 Task: Evaluate the complex conjugate of 14 - 15i.
Action: Mouse moved to (1079, 72)
Screenshot: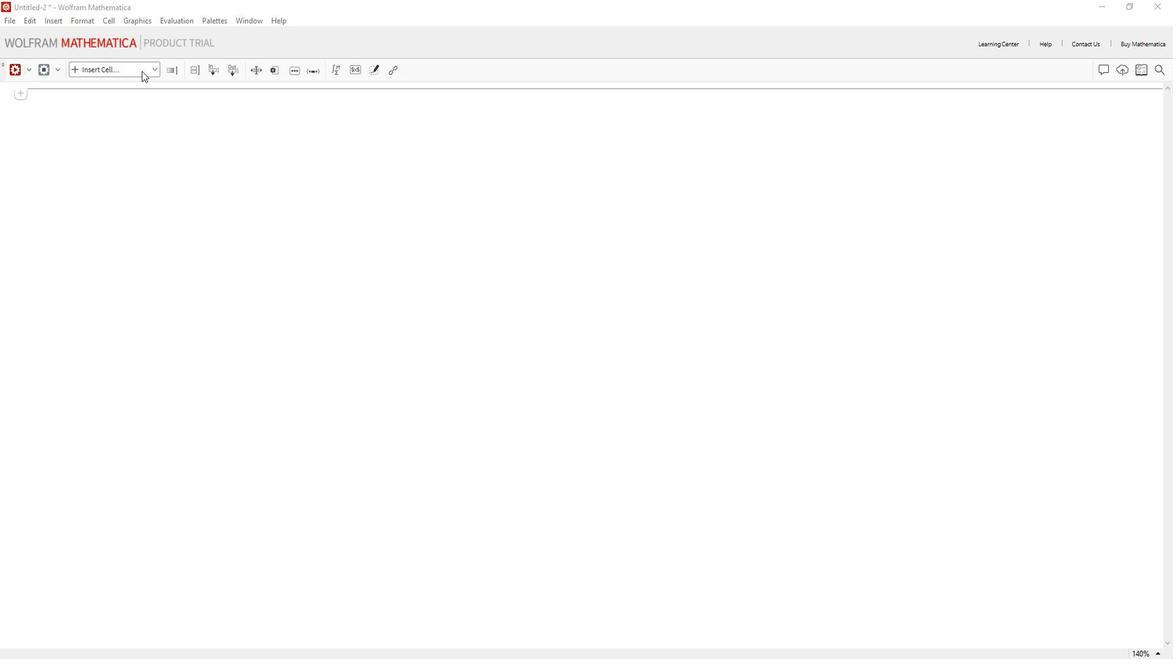 
Action: Mouse pressed left at (1079, 72)
Screenshot: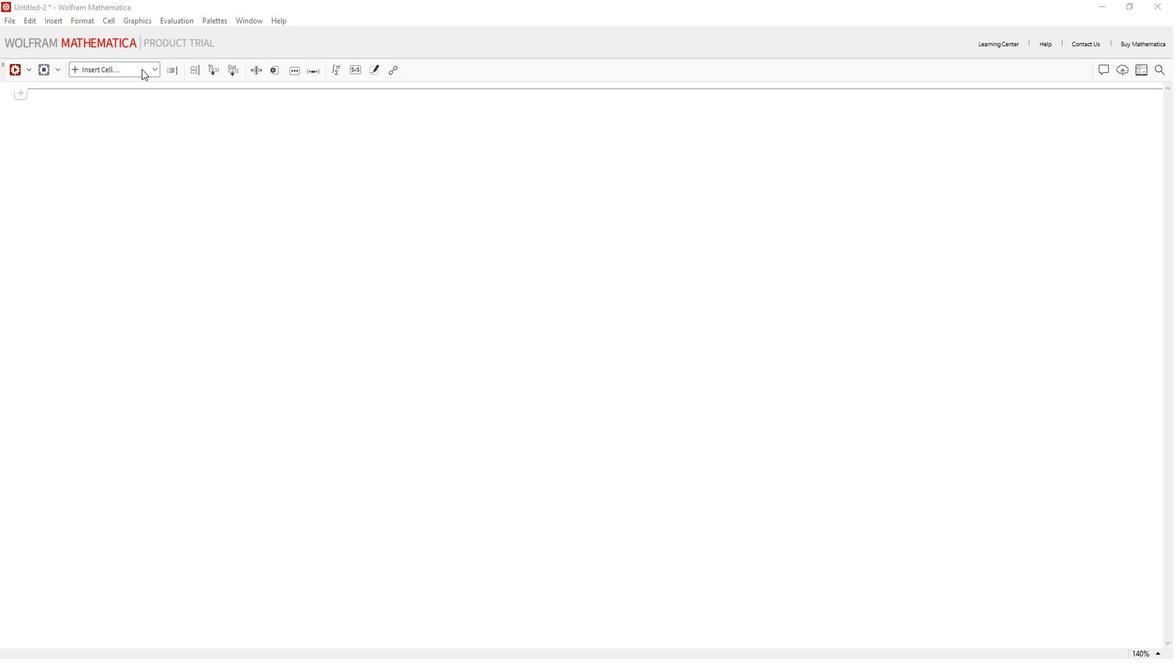 
Action: Mouse moved to (1062, 94)
Screenshot: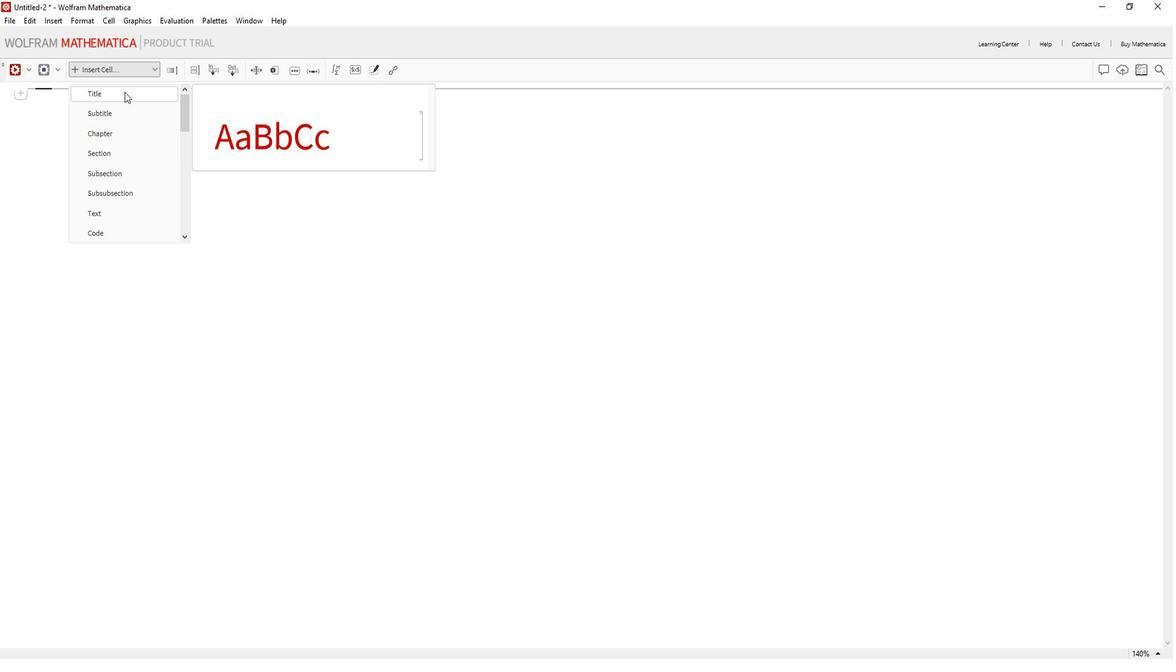 
Action: Mouse pressed left at (1062, 94)
Screenshot: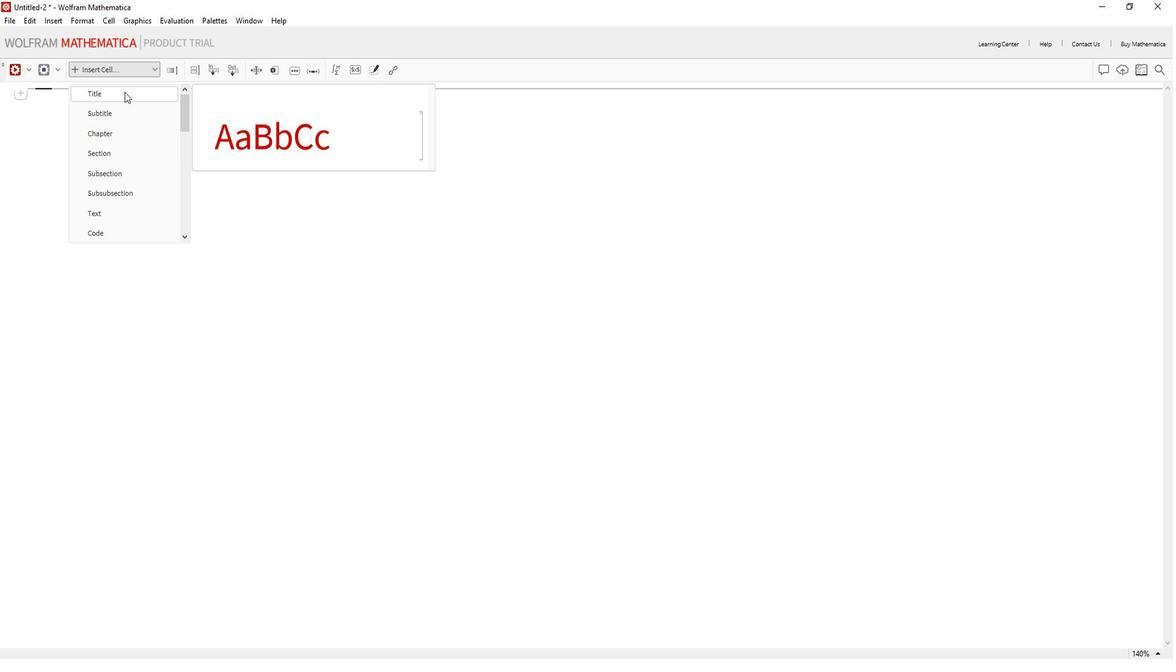 
Action: Key pressed <Key.shift><Key.shift>Evaluate<Key.space>the<Key.space>complex<Key.space>conjugae<Key.backspace>te.
Screenshot: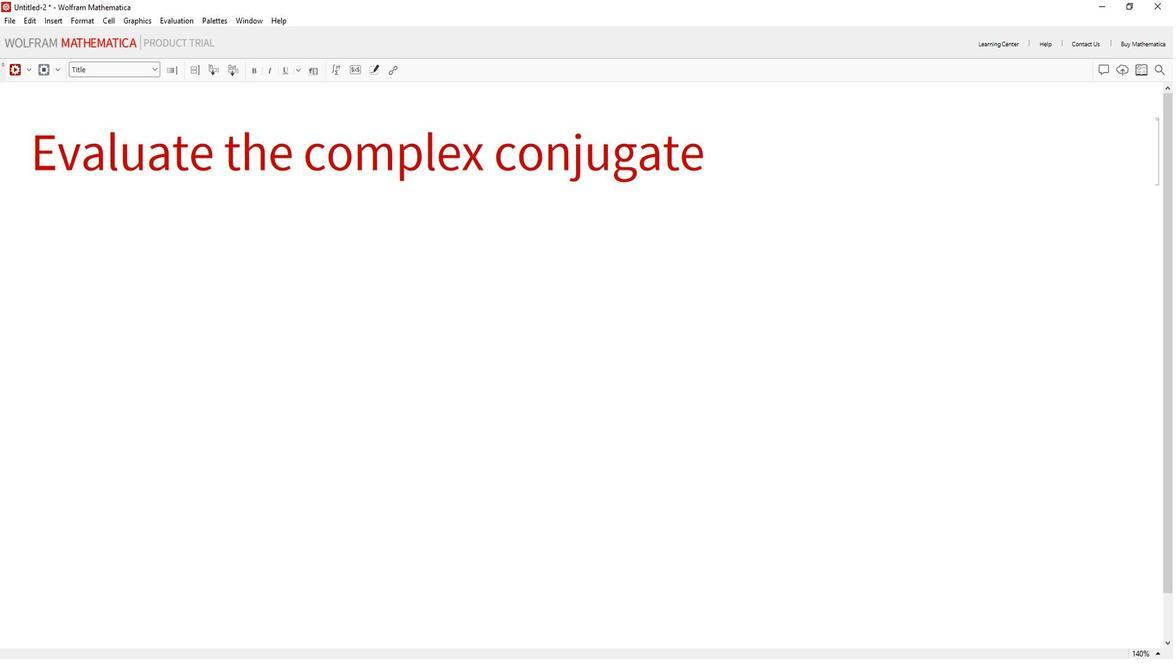 
Action: Mouse moved to (1092, 274)
Screenshot: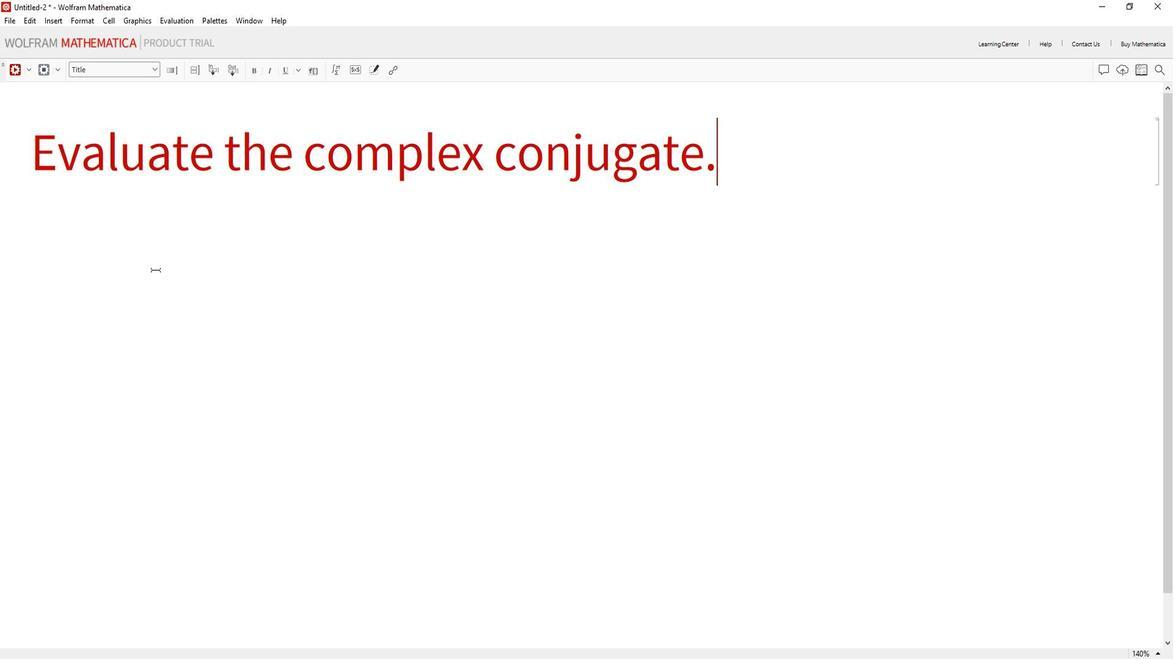 
Action: Mouse pressed left at (1092, 274)
Screenshot: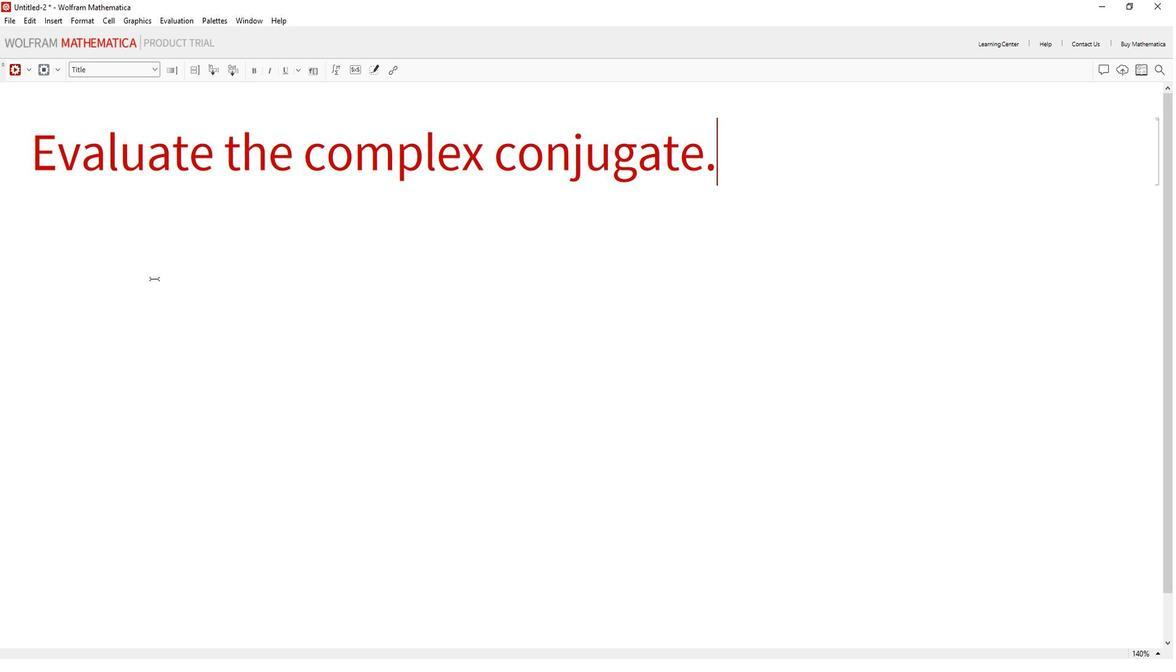
Action: Mouse moved to (1082, 77)
Screenshot: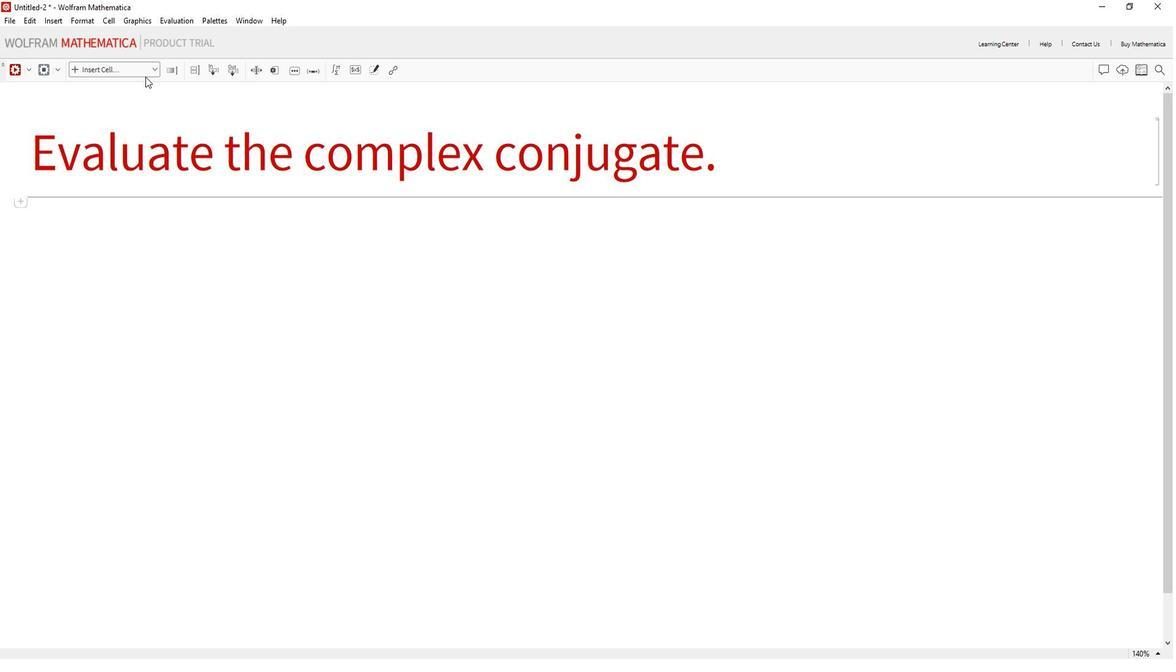 
Action: Mouse pressed left at (1082, 77)
Screenshot: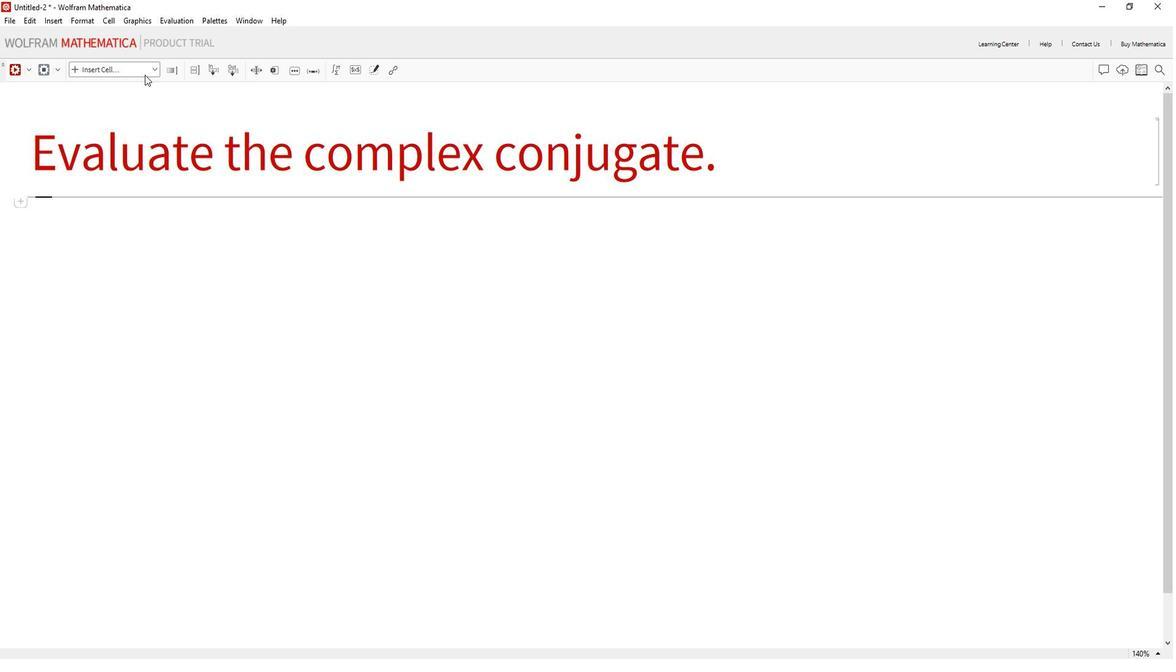 
Action: Mouse moved to (1039, 231)
Screenshot: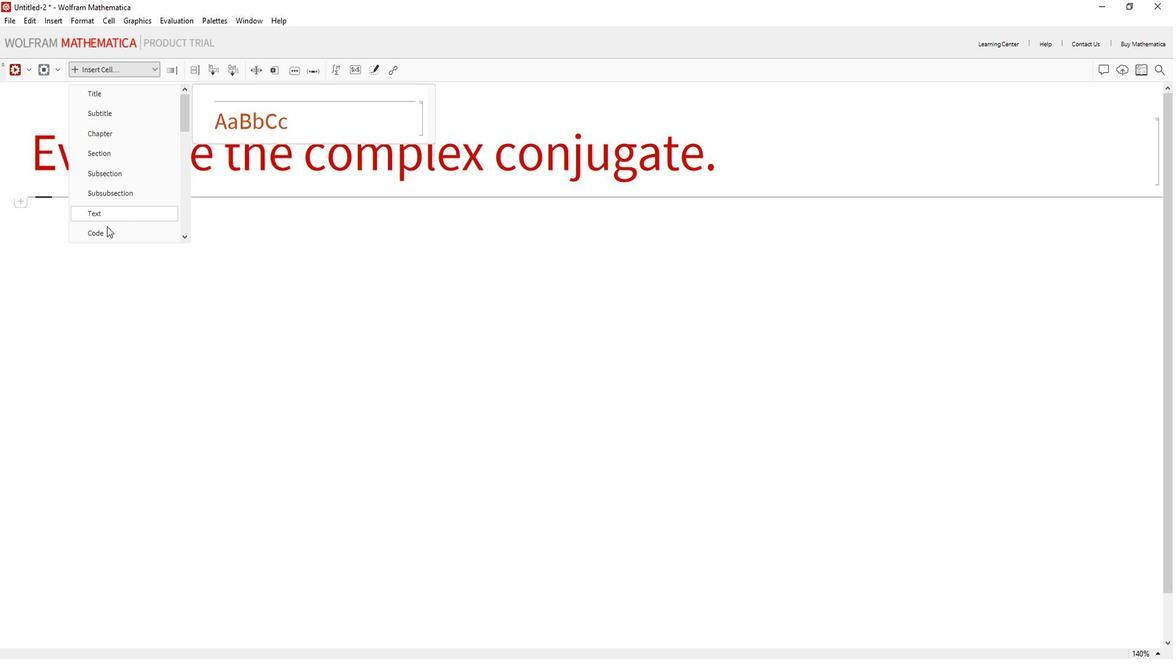 
Action: Mouse pressed left at (1039, 231)
Screenshot: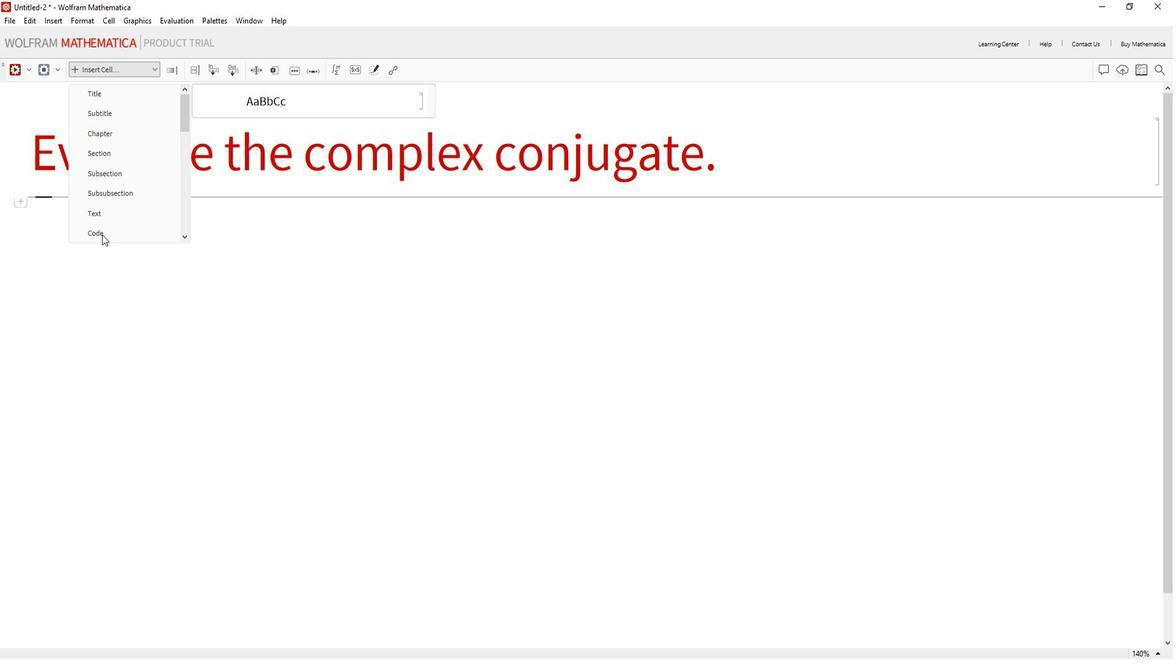 
Action: Mouse pressed left at (1039, 231)
Screenshot: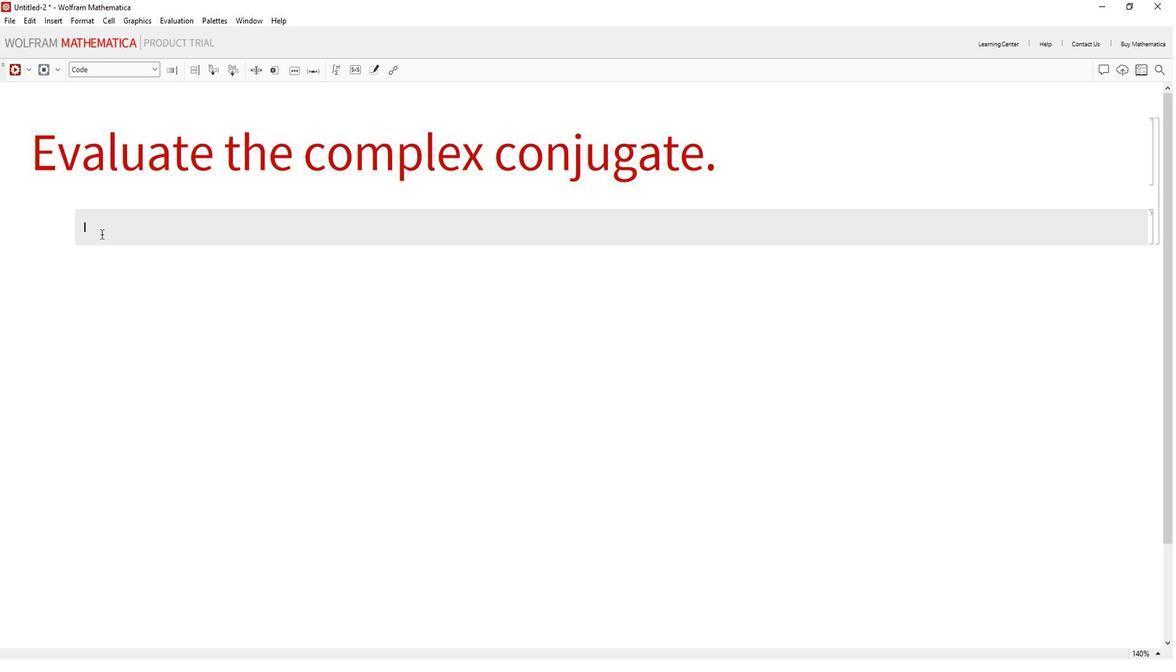 
Action: Mouse moved to (878, 251)
Screenshot: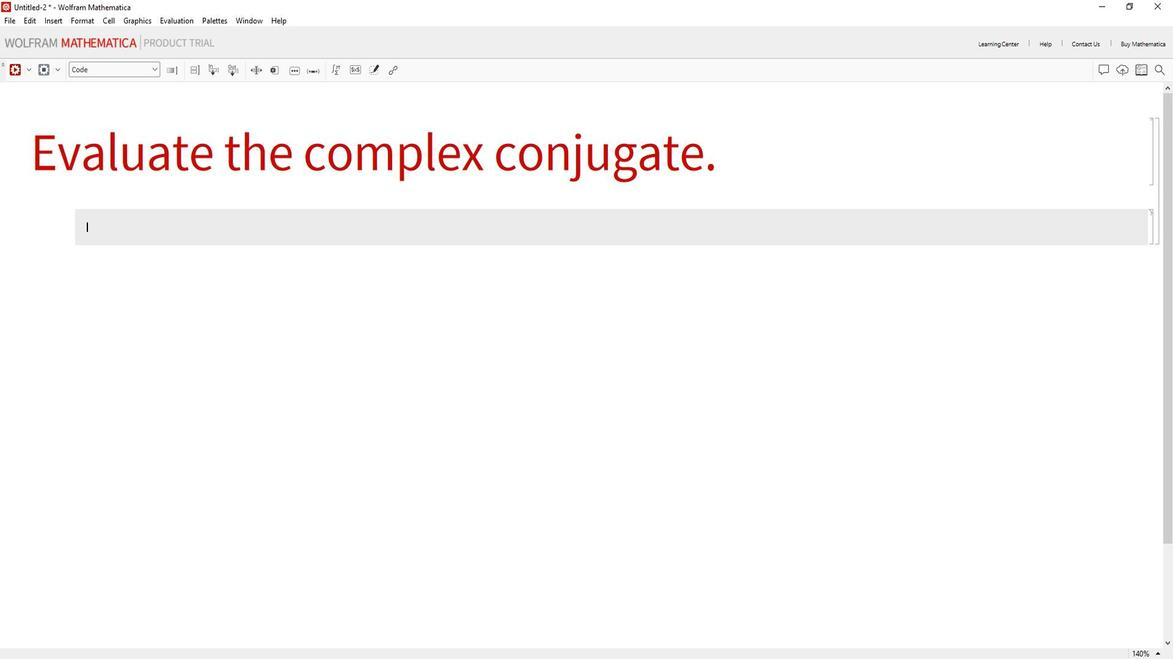 
Action: Mouse pressed left at (878, 251)
Screenshot: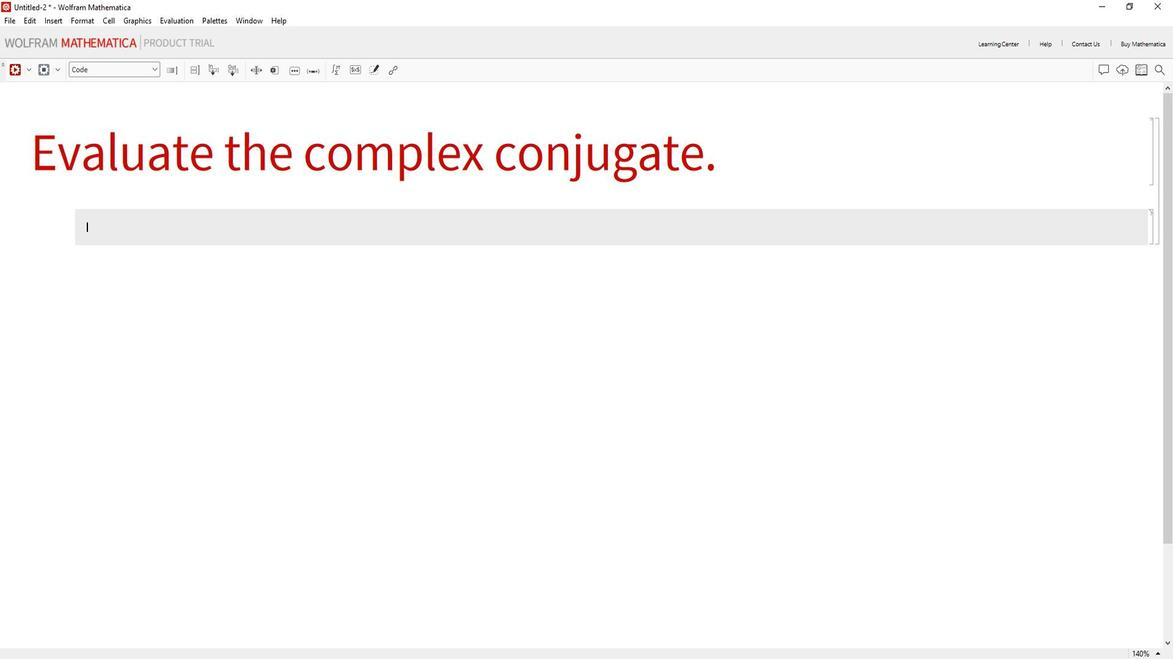 
Action: Mouse moved to (1045, 227)
Screenshot: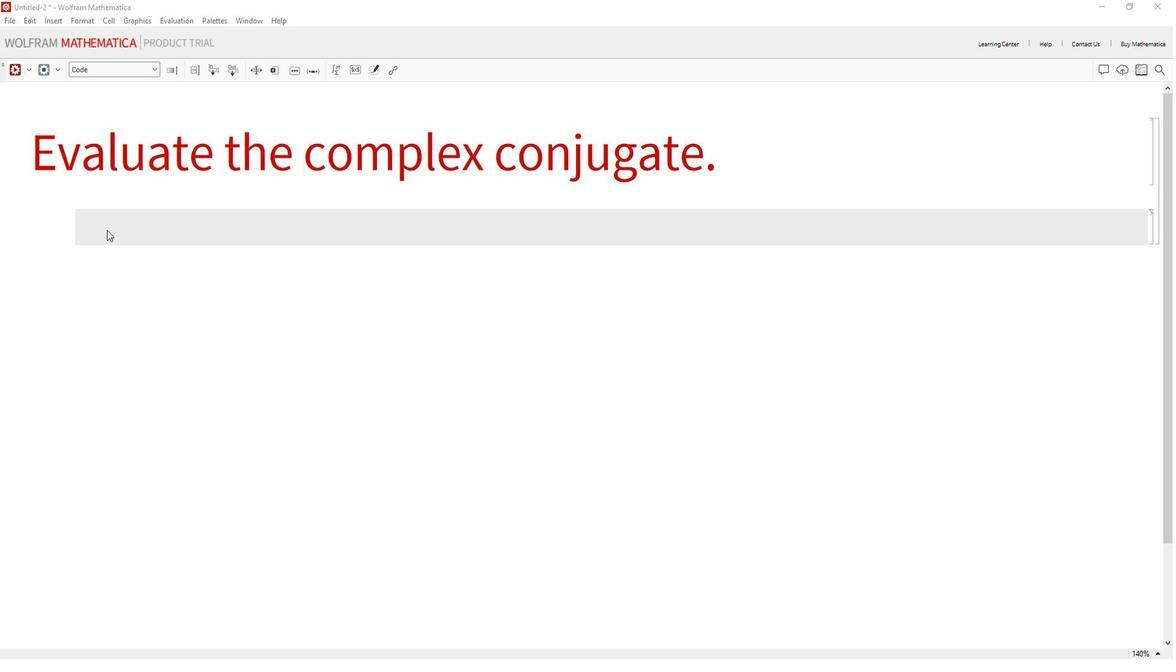 
Action: Mouse pressed left at (1045, 227)
Screenshot: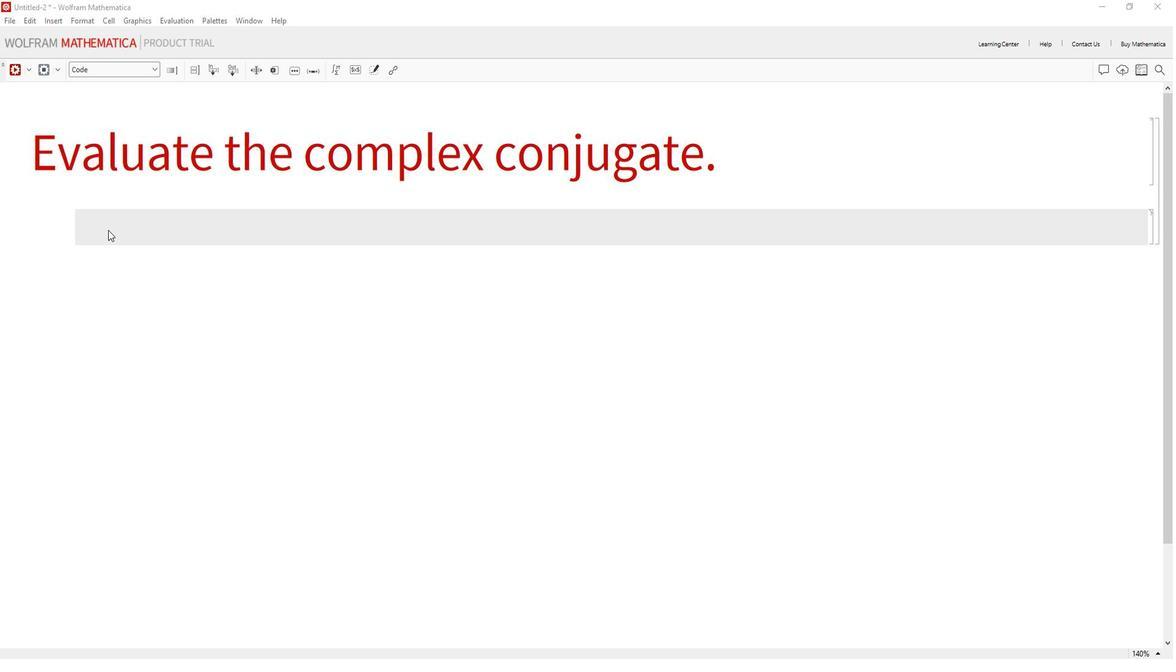 
Action: Key pressed <Key.shift_r>(*<Key.shift>Define<Key.space>the<Key.space>complex<Key.space>number<Key.right><Key.right>complex<Key.shift>Number<Key.enter><Key.space>=<Key.space>14<Key.space>-<Key.space>15<Key.shift>I;<Key.enter><Key.shift_r>(*<Key.backspace><Key.backspace><Key.enter><Key.shift_r>(*<Key.shift>Calculate<Key.space>the<Key.space>complex<Key.space>cnjugate<Key.right><Key.right><Key.enter>complex<Key.shift>Conjugate<Key.enter><Key.space>=<Key.space><Key.shift>Conjugate[complex<Key.shift><Key.shift><Key.shift><Key.shift><Key.shift>Number<Key.enter><Key.right>;<Key.enter><Key.enter><Key.shift_r>(*<Key.shift><Key.shift><Key.shift><Key.shift><Key.shift><Key.shift><Key.shift><Key.shift>Displex<Key.backspace>a<Key.backspace><Key.backspace>ay<Key.space>the<Key.space>result<Key.right><Key.right><Key.enter>complex<Key.shift>Conjugate<Key.enter>
Screenshot: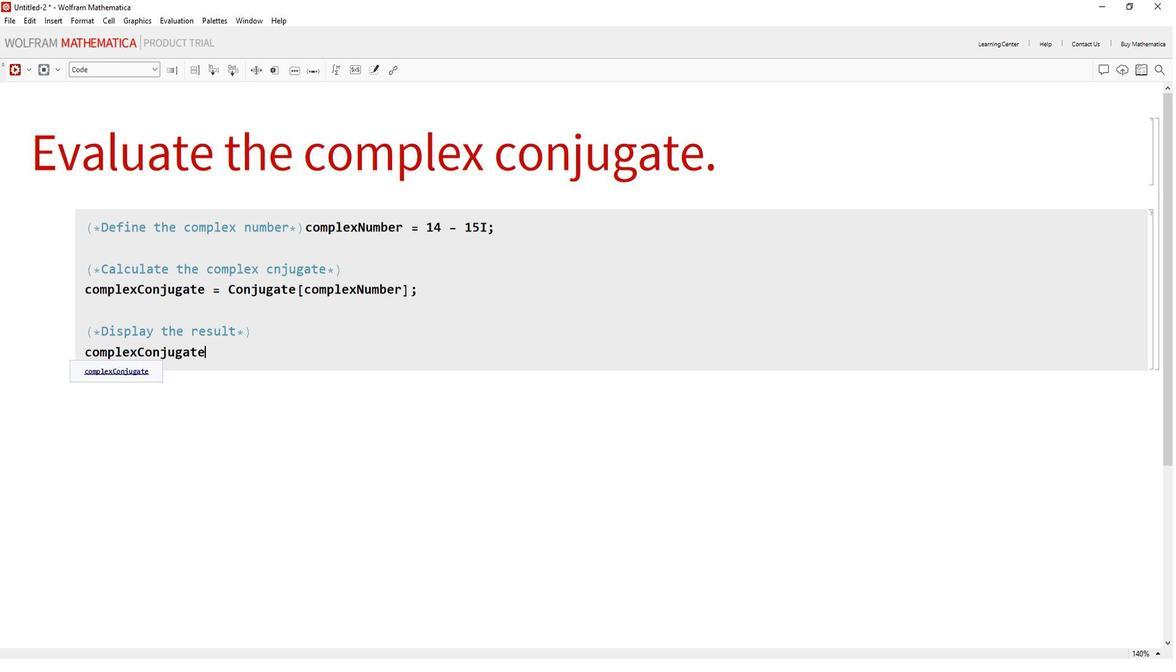 
Action: Mouse moved to (1124, 306)
Screenshot: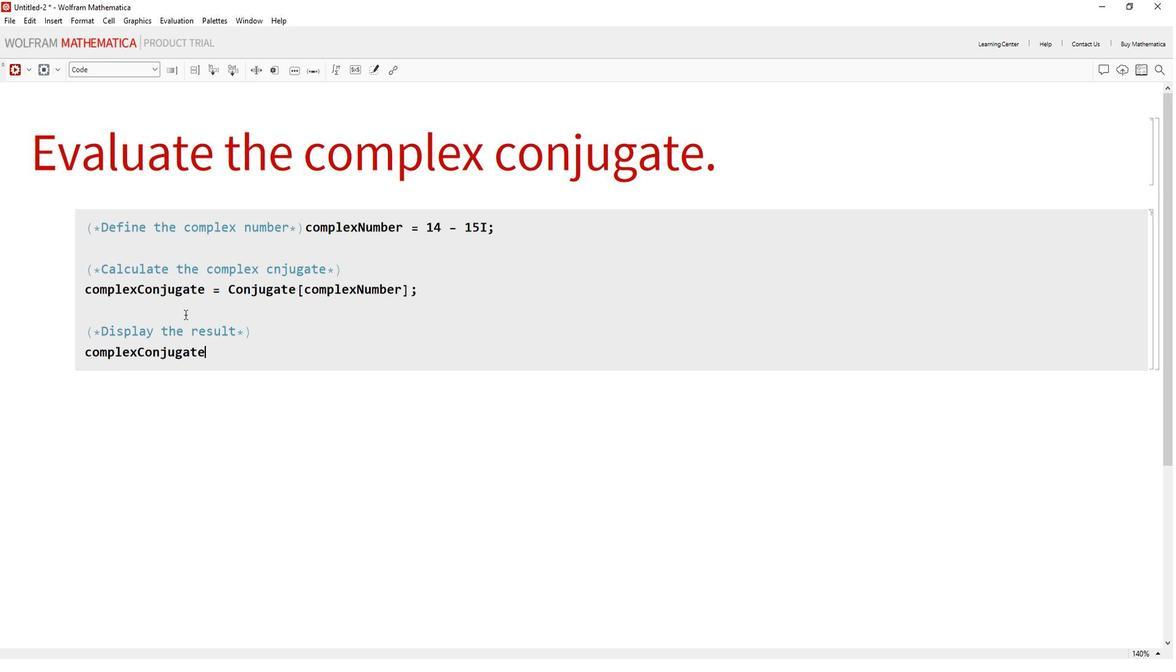 
Action: Mouse pressed left at (1124, 306)
Screenshot: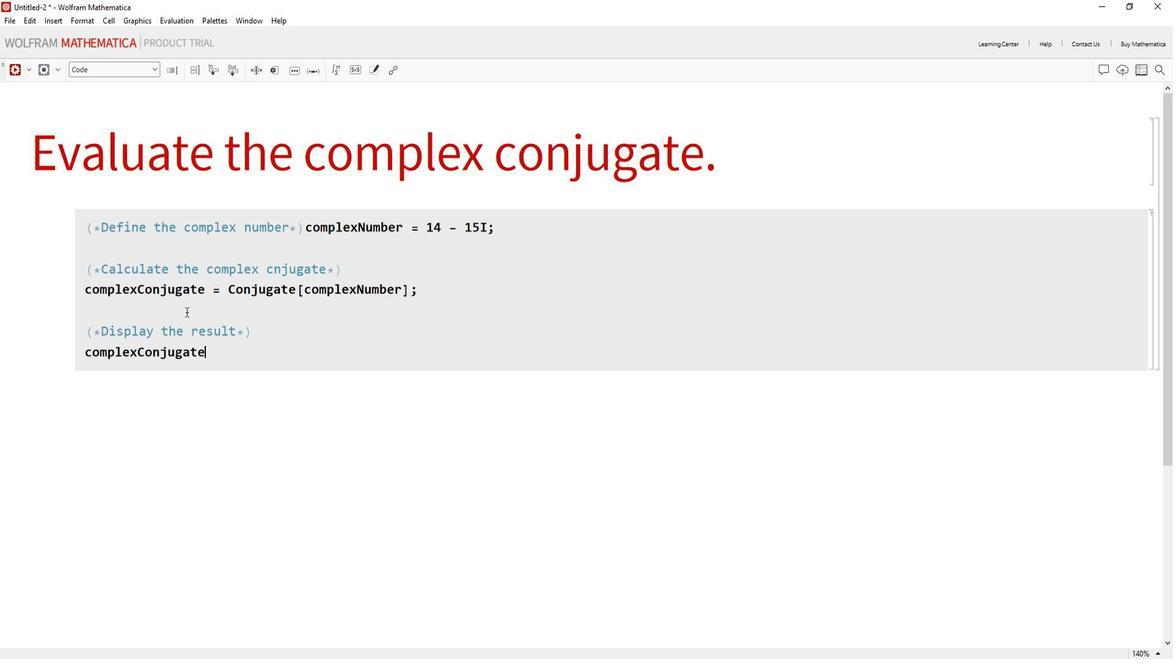 
Action: Mouse moved to (957, 72)
Screenshot: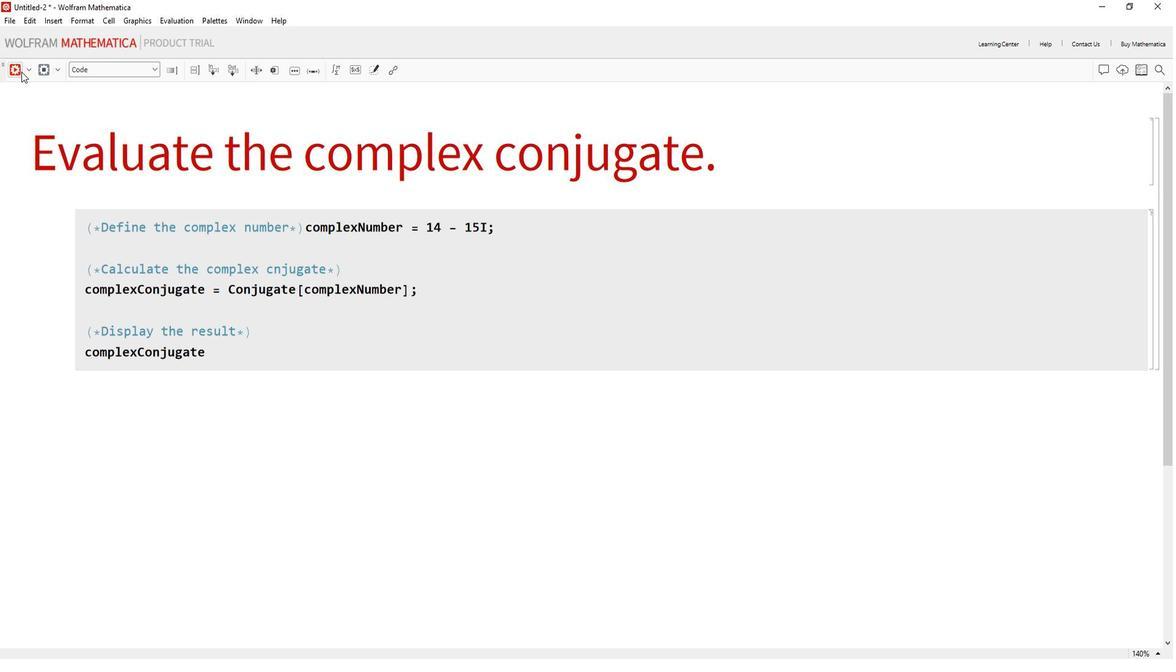 
Action: Mouse pressed left at (957, 72)
Screenshot: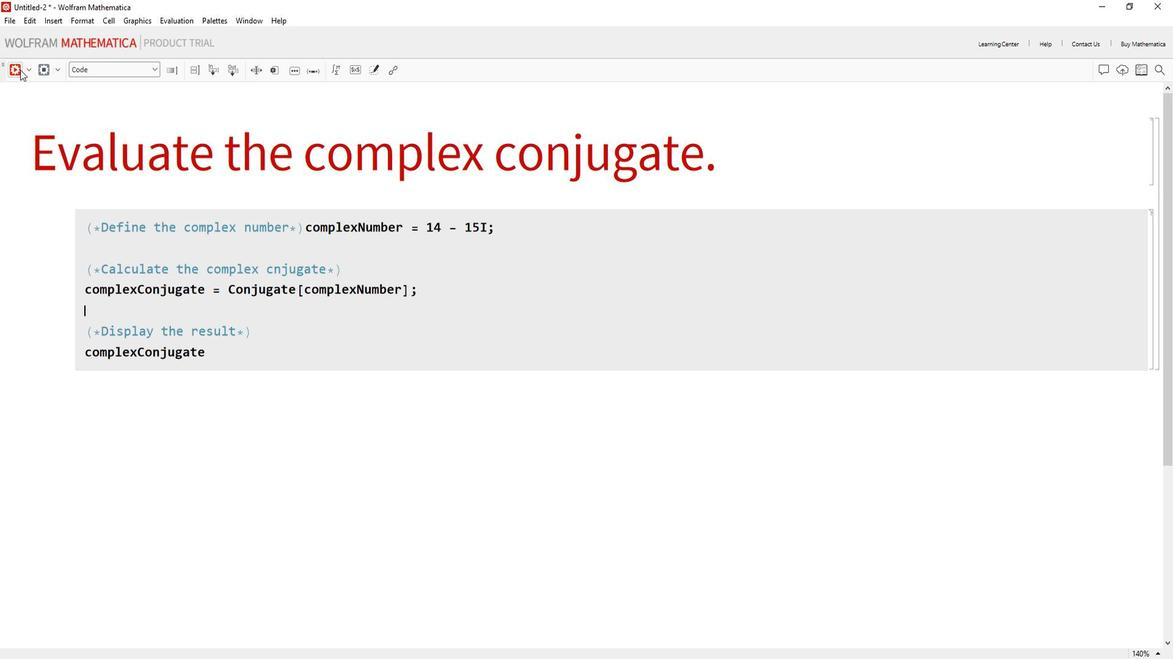 
Action: Mouse moved to (1141, 381)
Screenshot: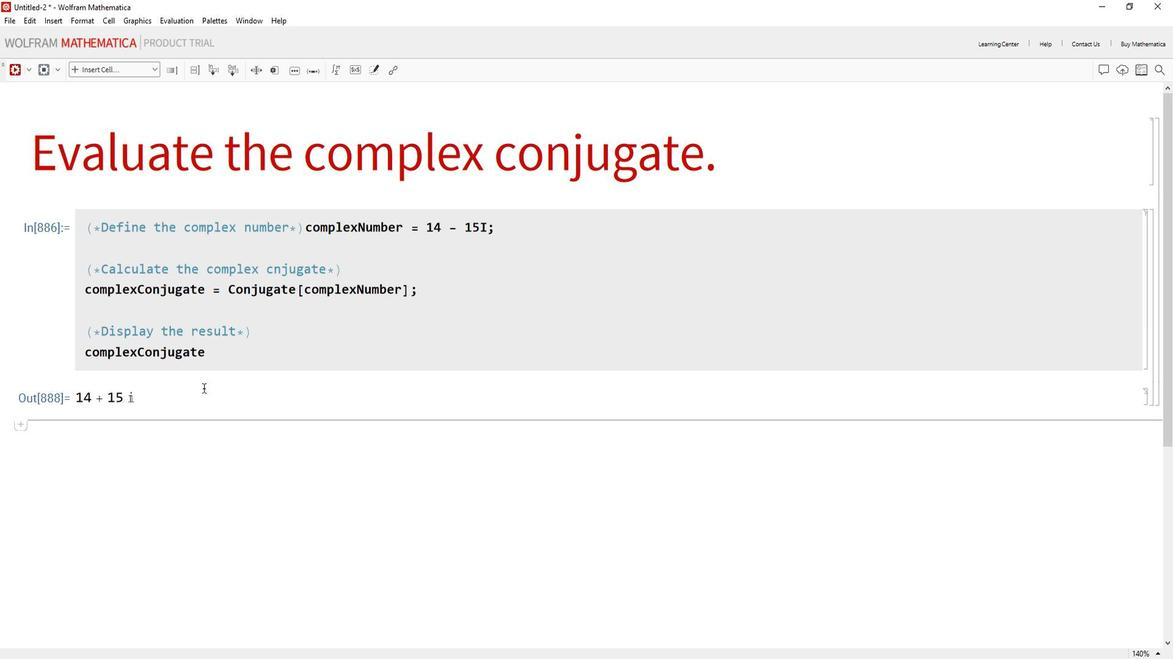 
